 Task: Select the option "only workspace members" in sharing boards with guests/ inviting guests.
Action: Mouse moved to (213, 225)
Screenshot: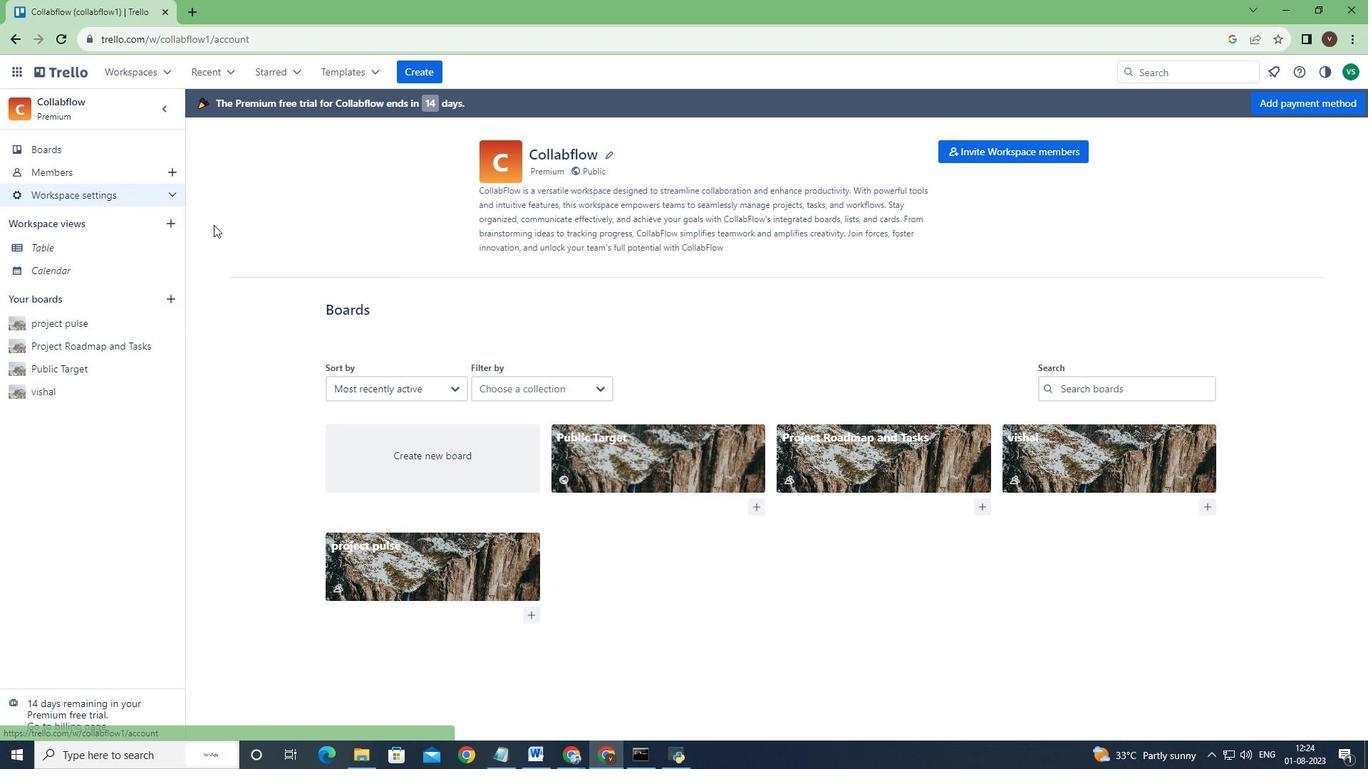 
Action: Mouse pressed left at (213, 225)
Screenshot: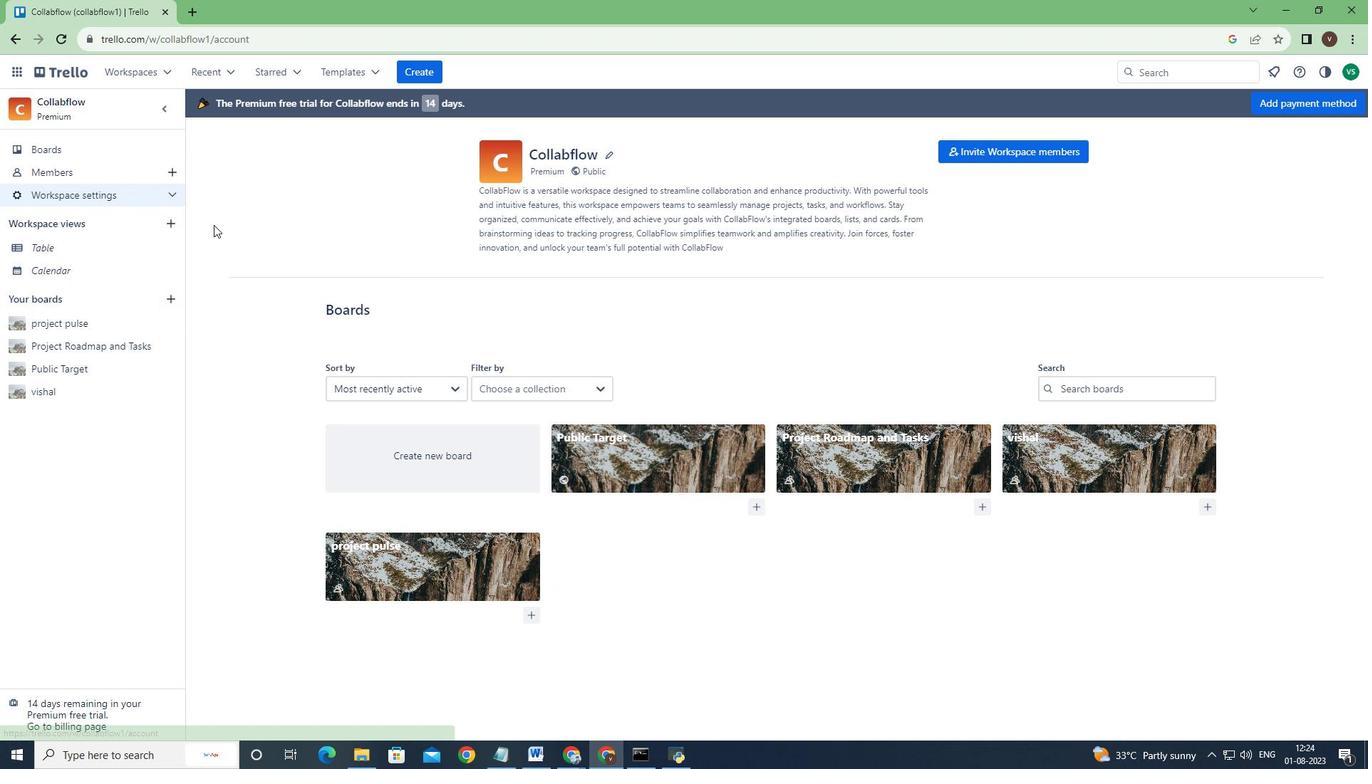 
Action: Mouse moved to (449, 434)
Screenshot: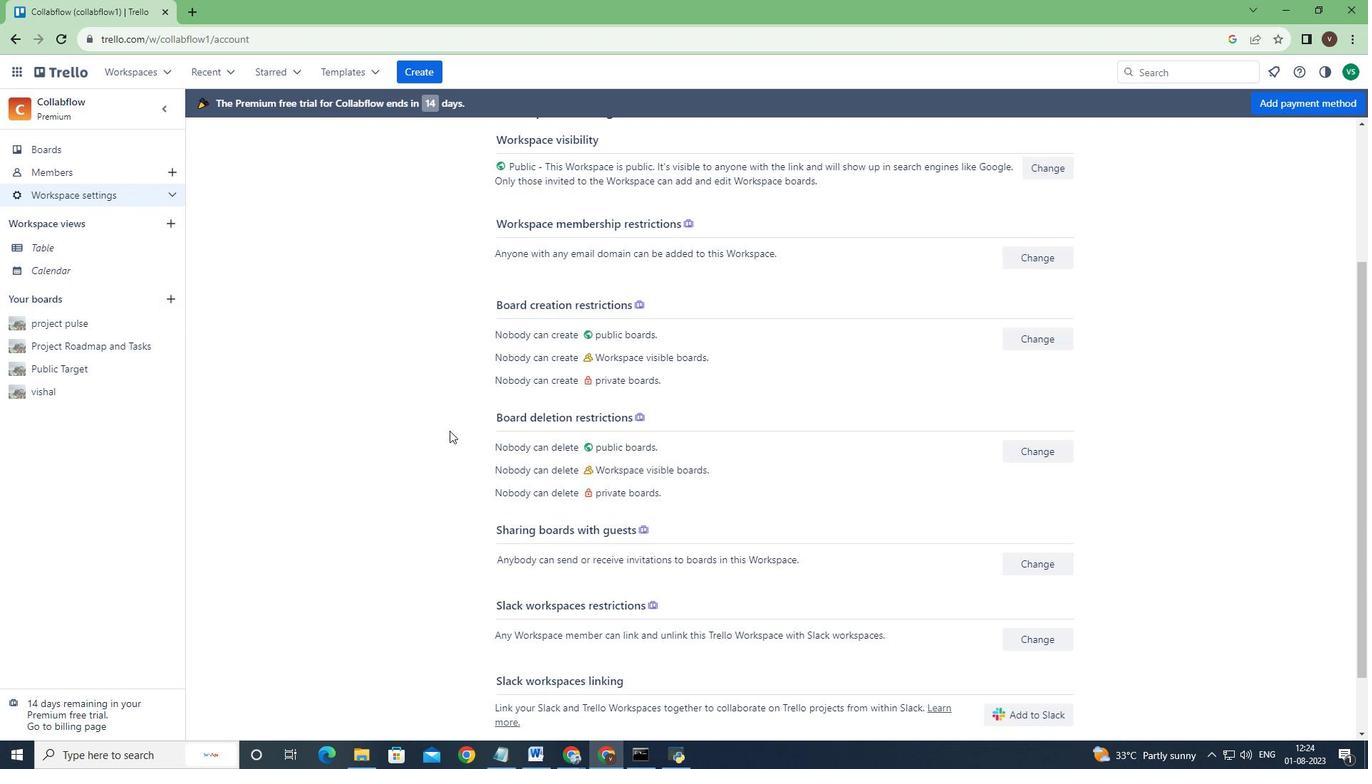 
Action: Mouse scrolled (449, 433) with delta (0, 0)
Screenshot: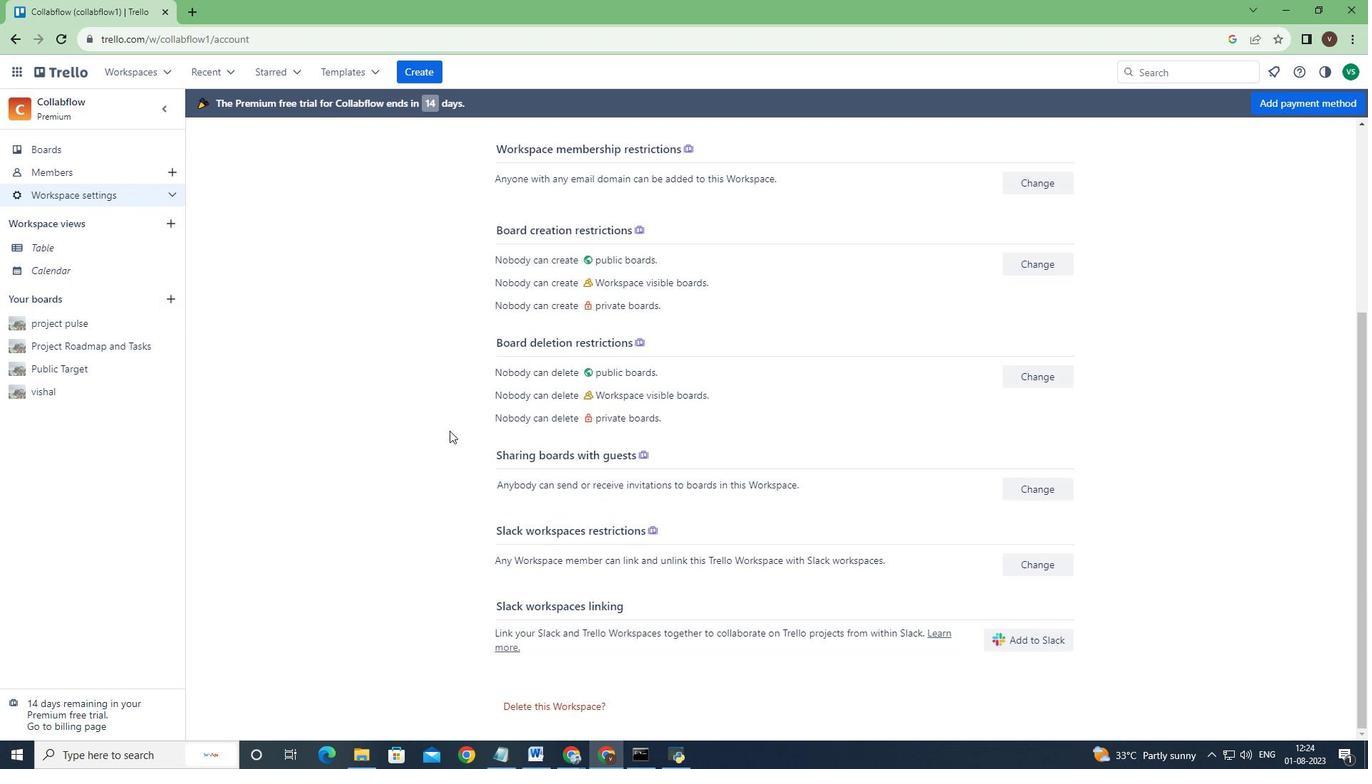 
Action: Mouse scrolled (449, 433) with delta (0, 0)
Screenshot: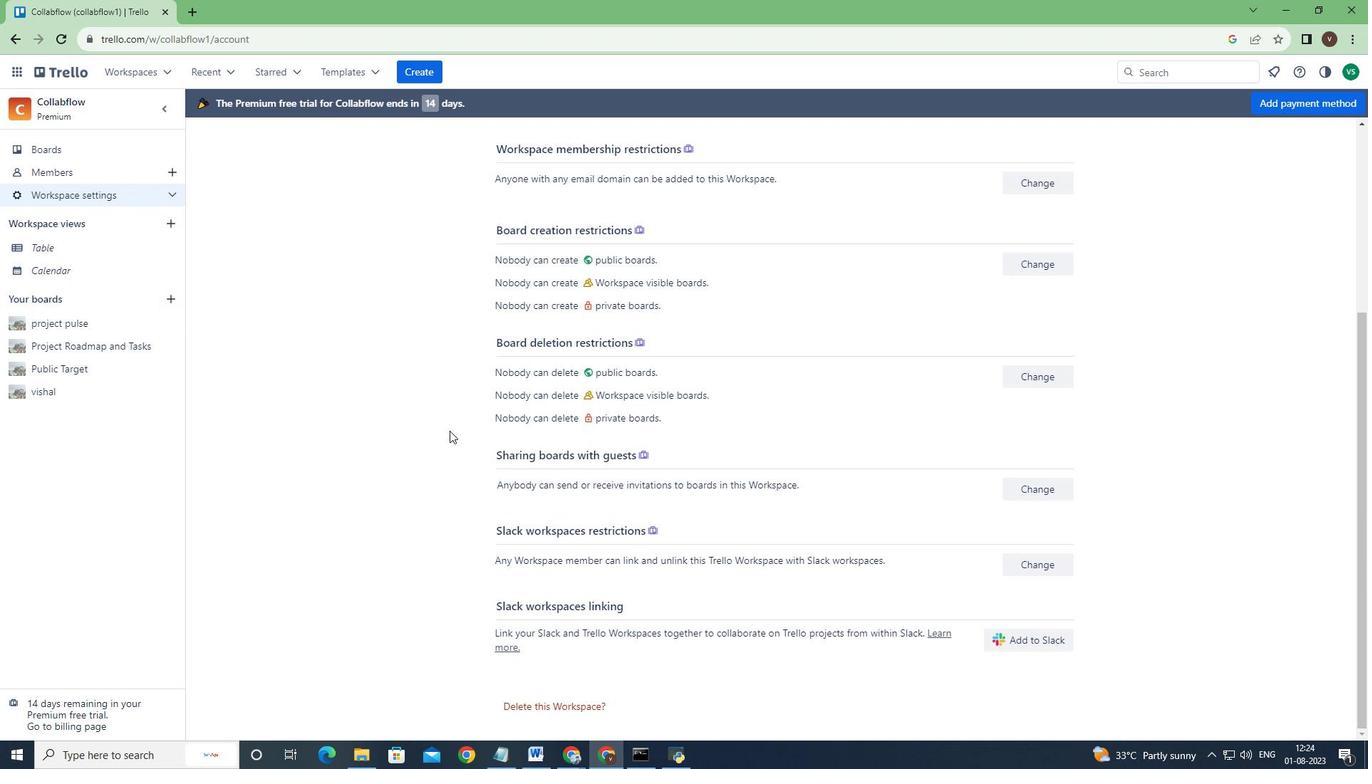 
Action: Mouse moved to (449, 431)
Screenshot: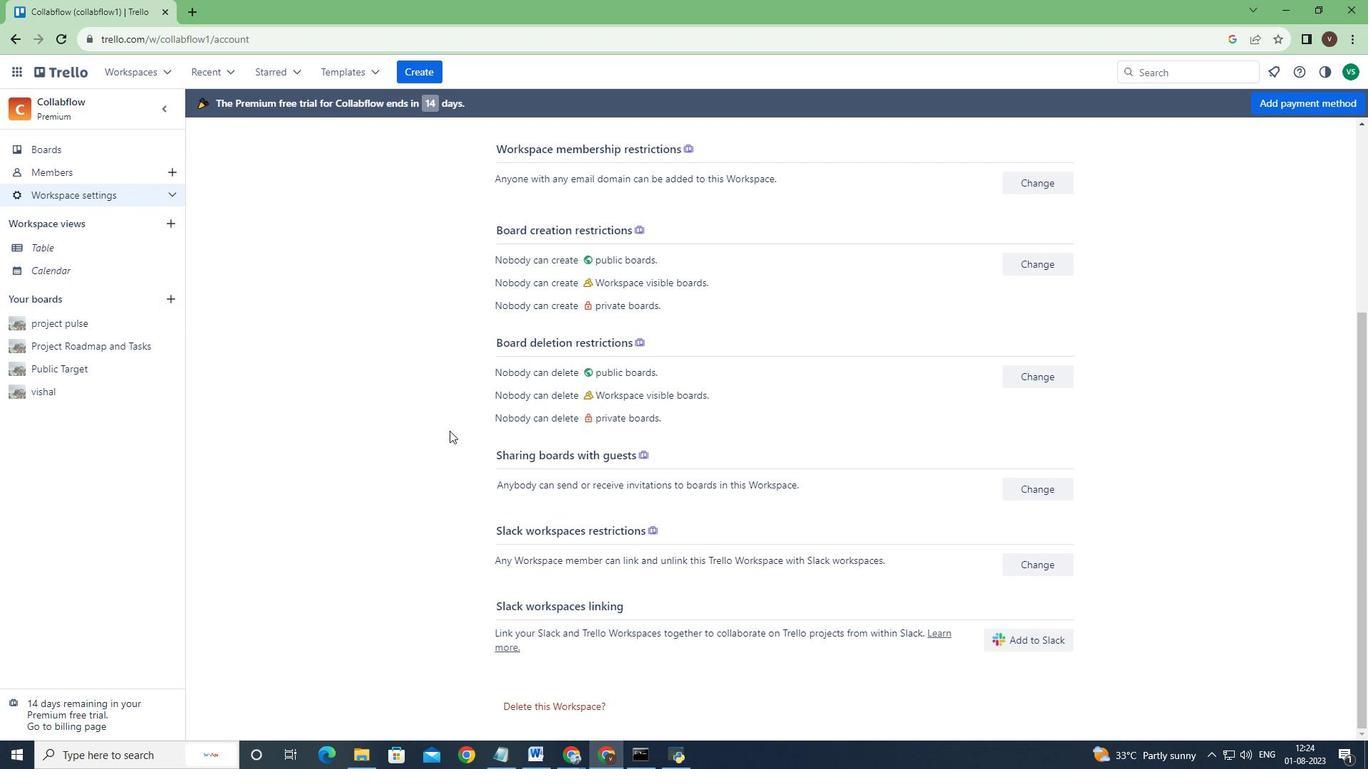 
Action: Mouse scrolled (449, 430) with delta (0, 0)
Screenshot: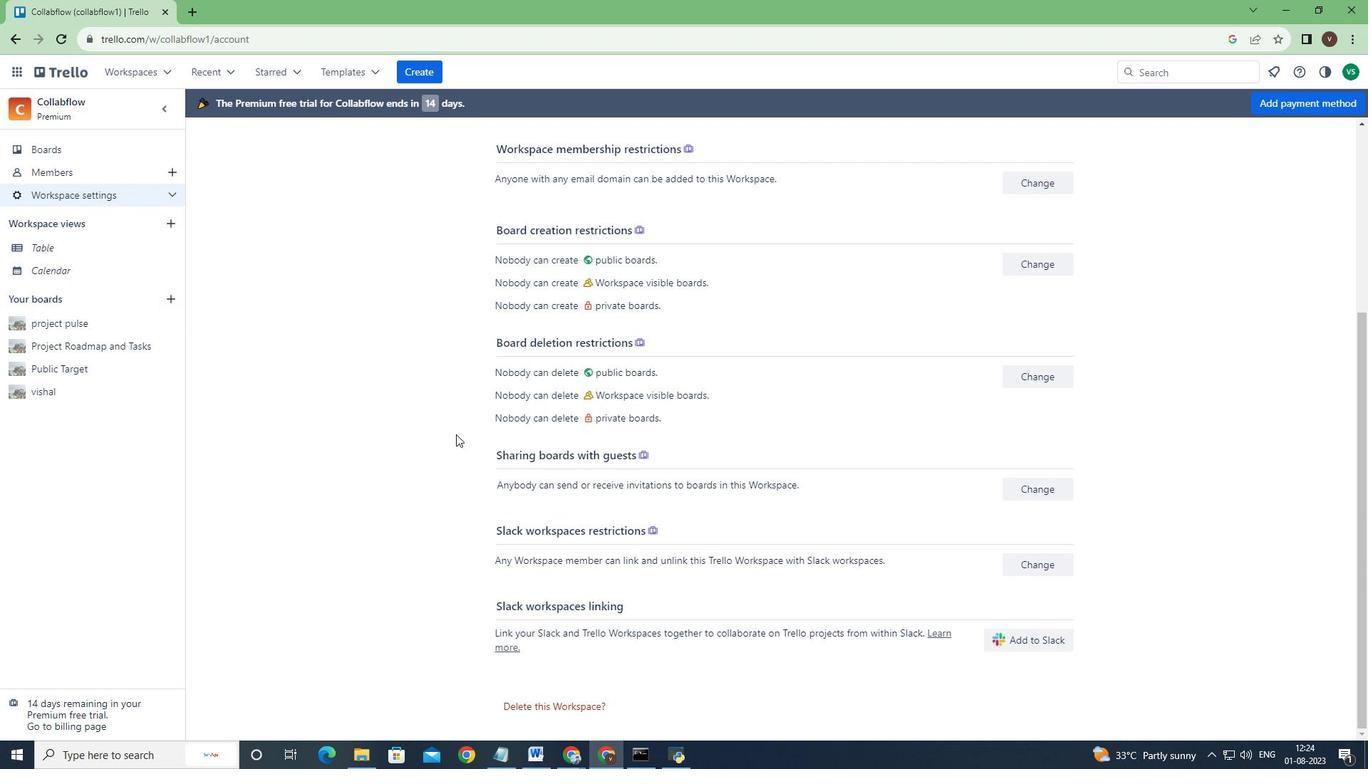 
Action: Mouse scrolled (449, 430) with delta (0, 0)
Screenshot: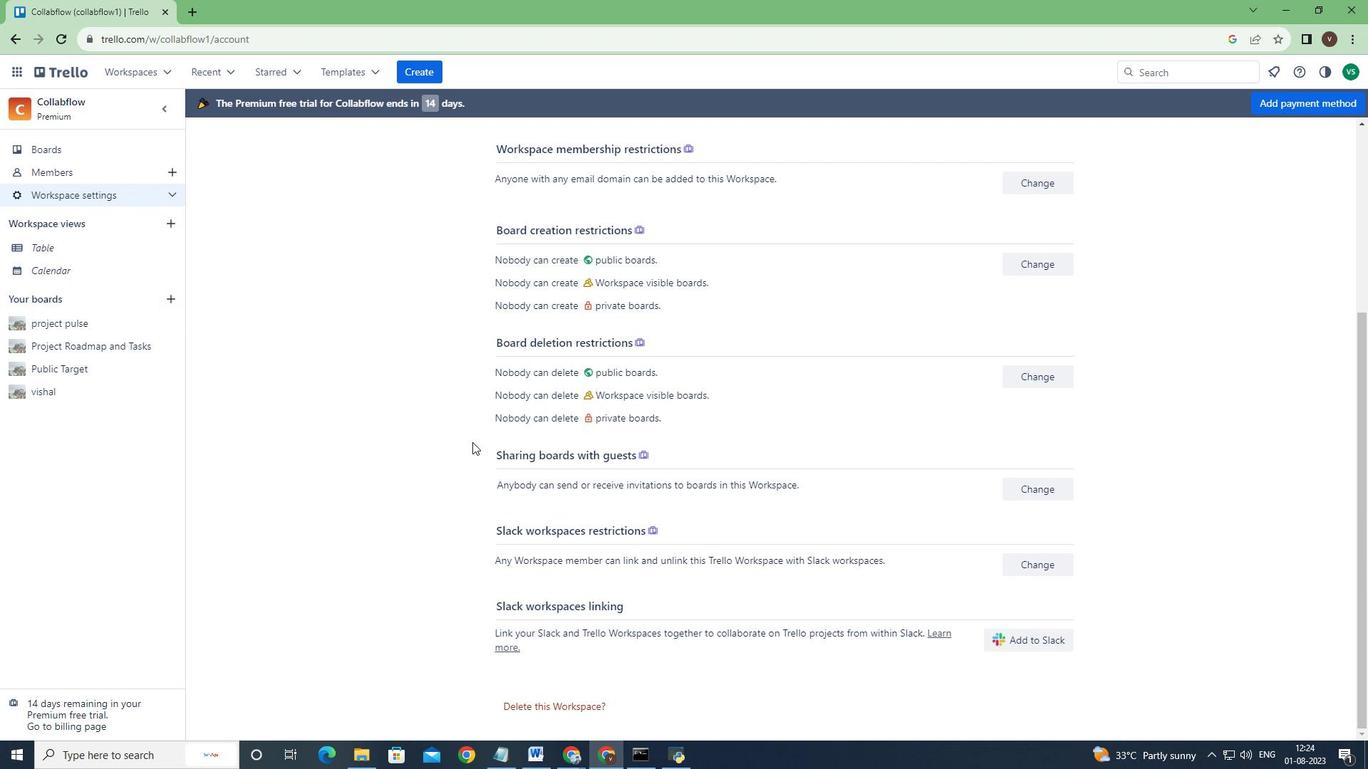 
Action: Mouse moved to (1035, 488)
Screenshot: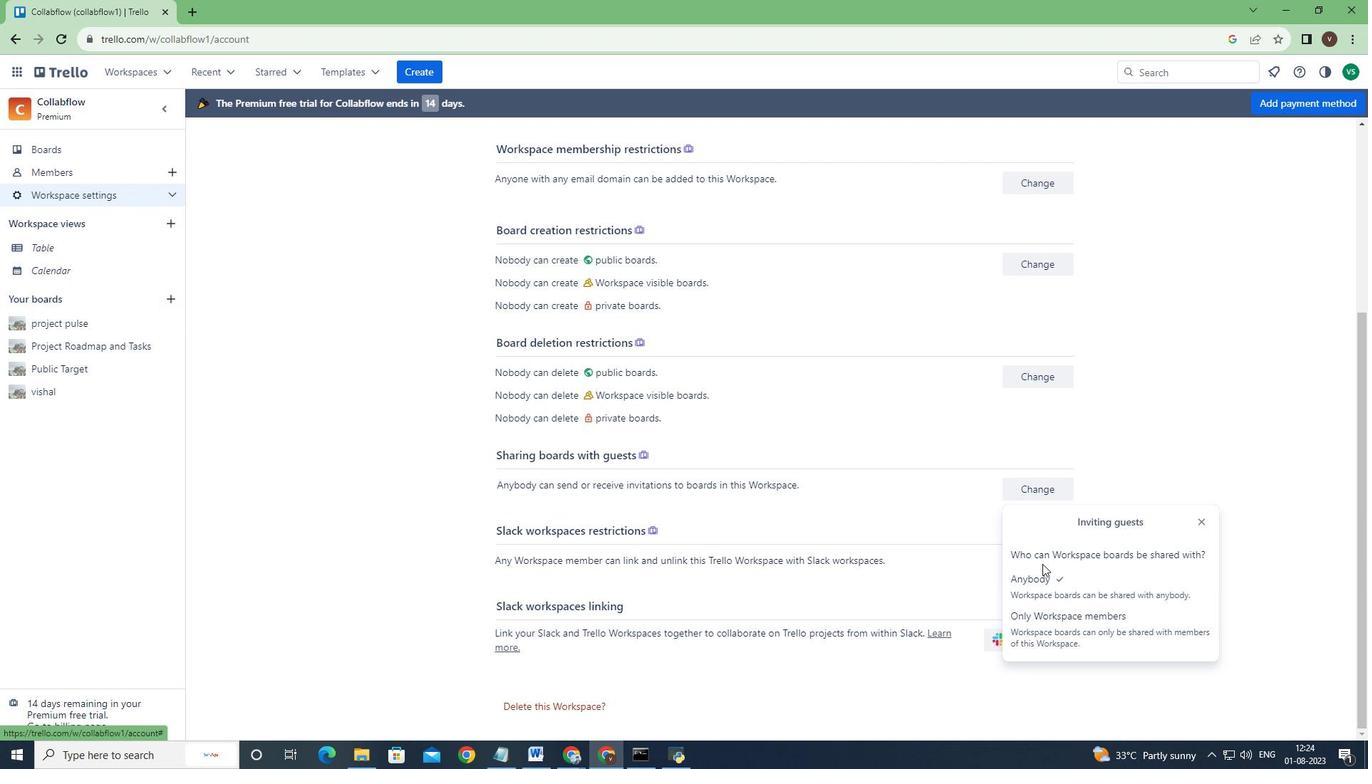 
Action: Mouse pressed left at (1035, 488)
Screenshot: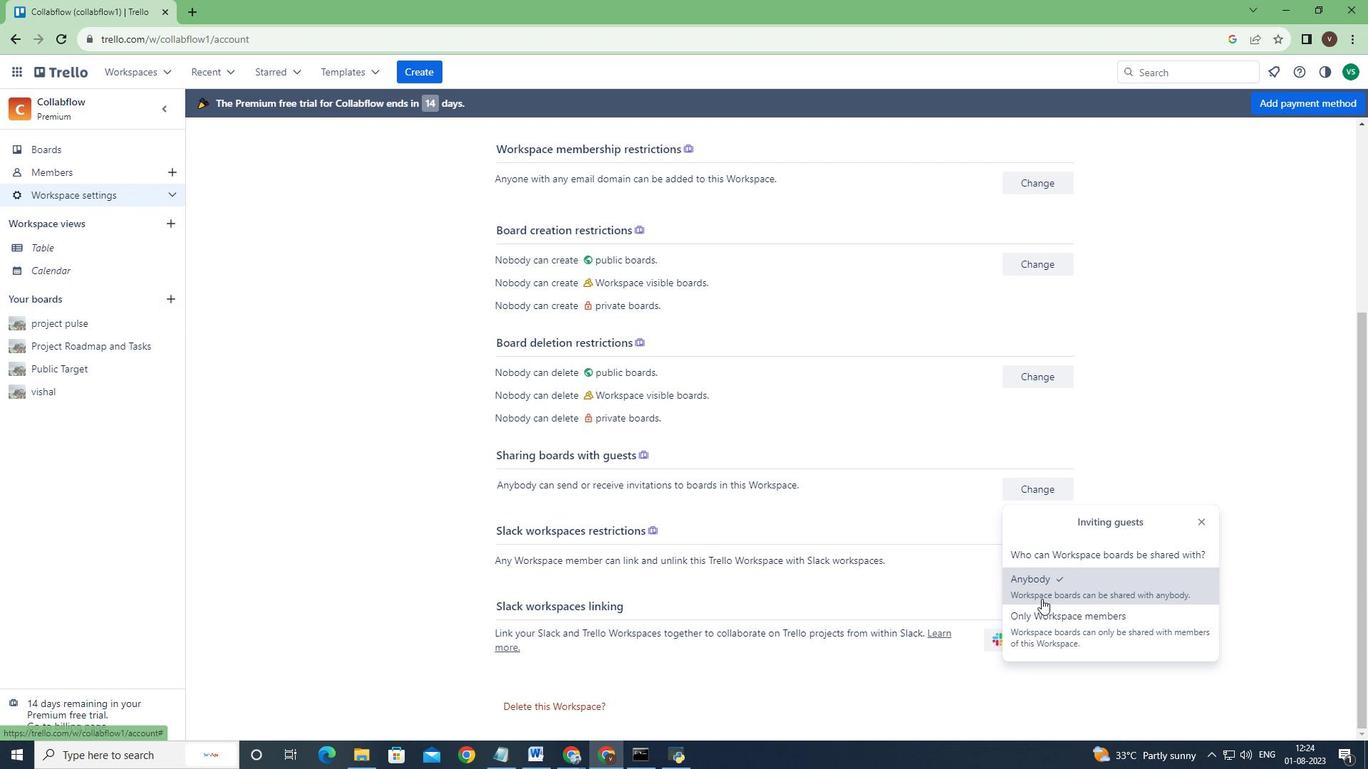 
Action: Mouse moved to (1044, 615)
Screenshot: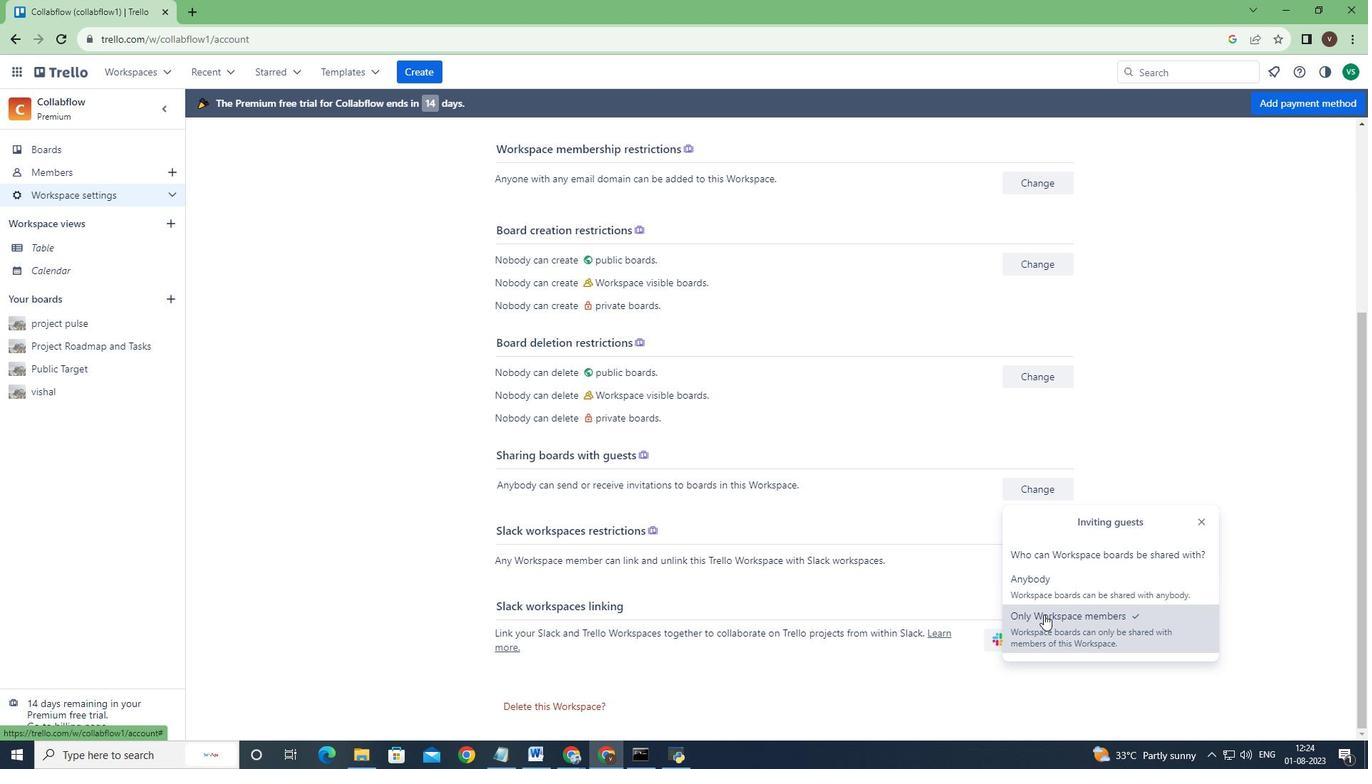 
Action: Mouse pressed left at (1044, 615)
Screenshot: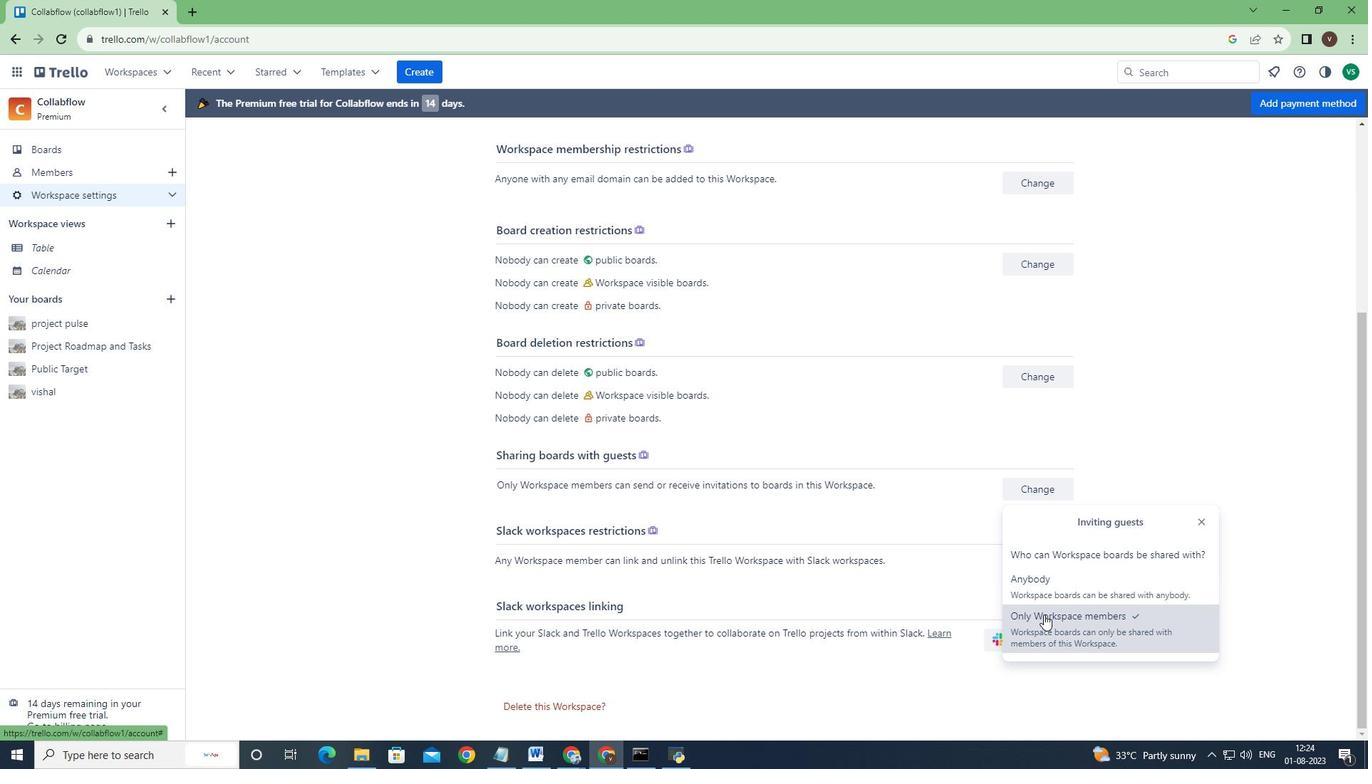 
